 Task: Change pronouns to they/them.
Action: Mouse moved to (842, 109)
Screenshot: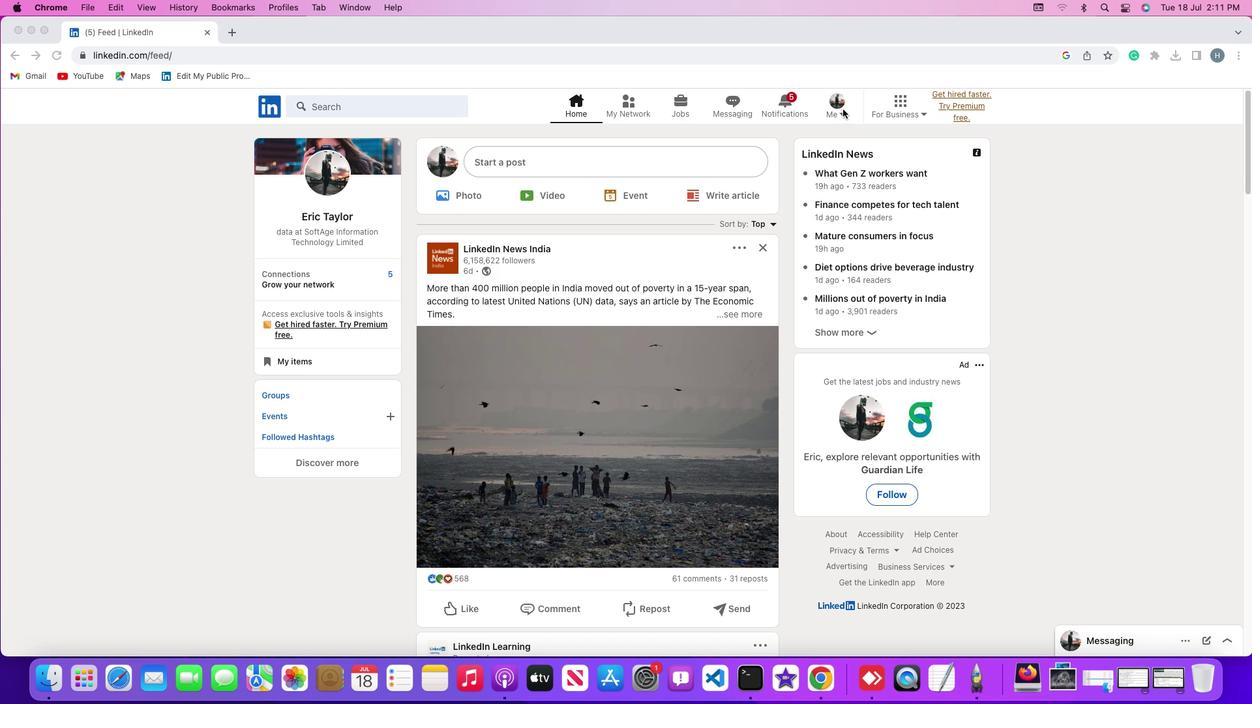 
Action: Mouse pressed left at (842, 109)
Screenshot: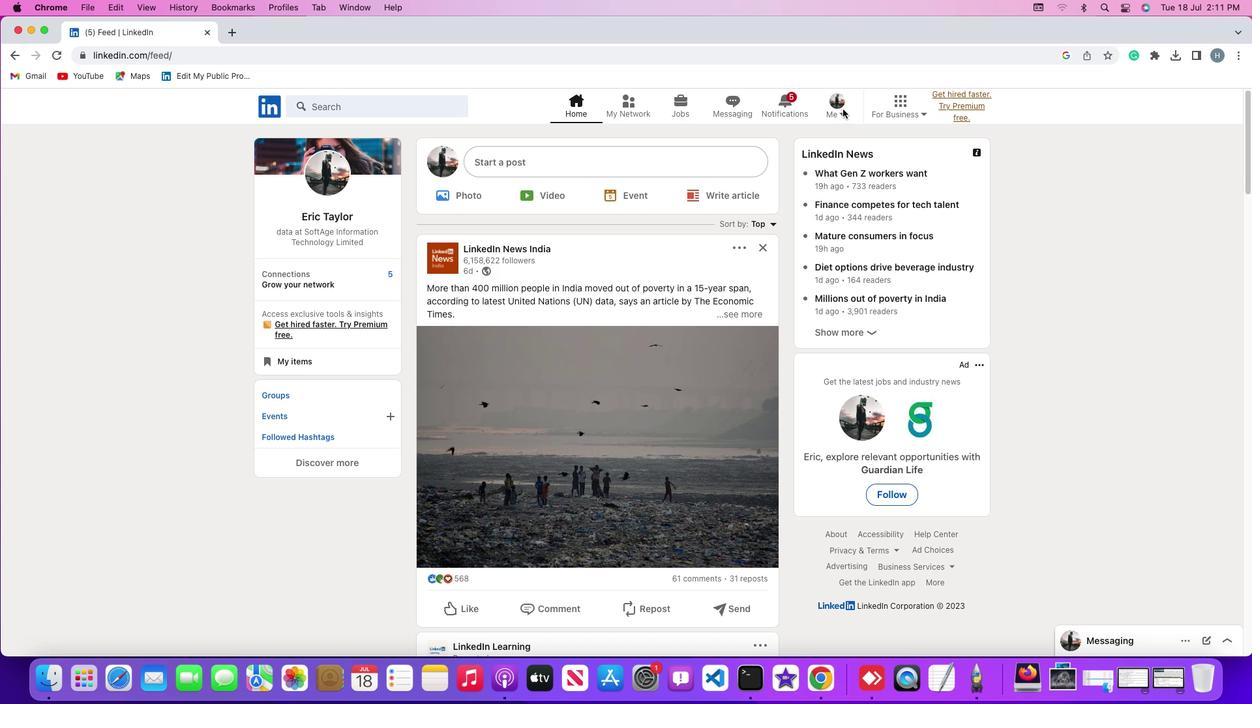 
Action: Mouse moved to (843, 112)
Screenshot: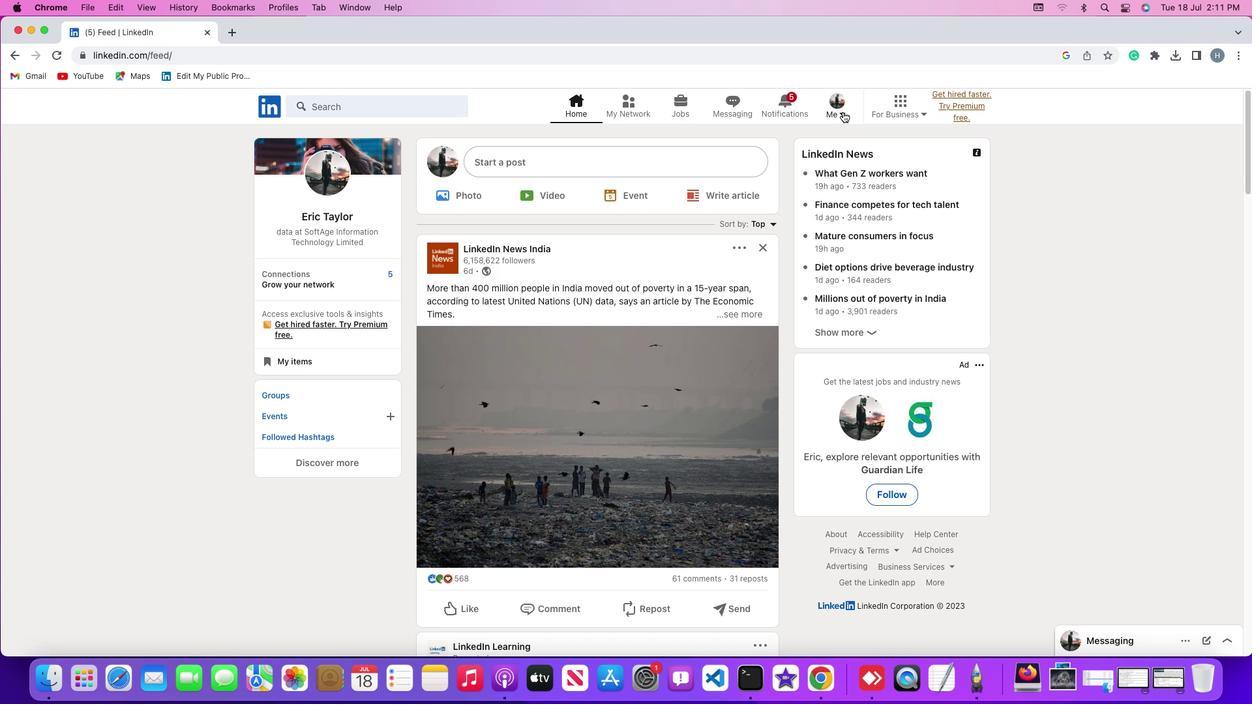 
Action: Mouse pressed left at (843, 112)
Screenshot: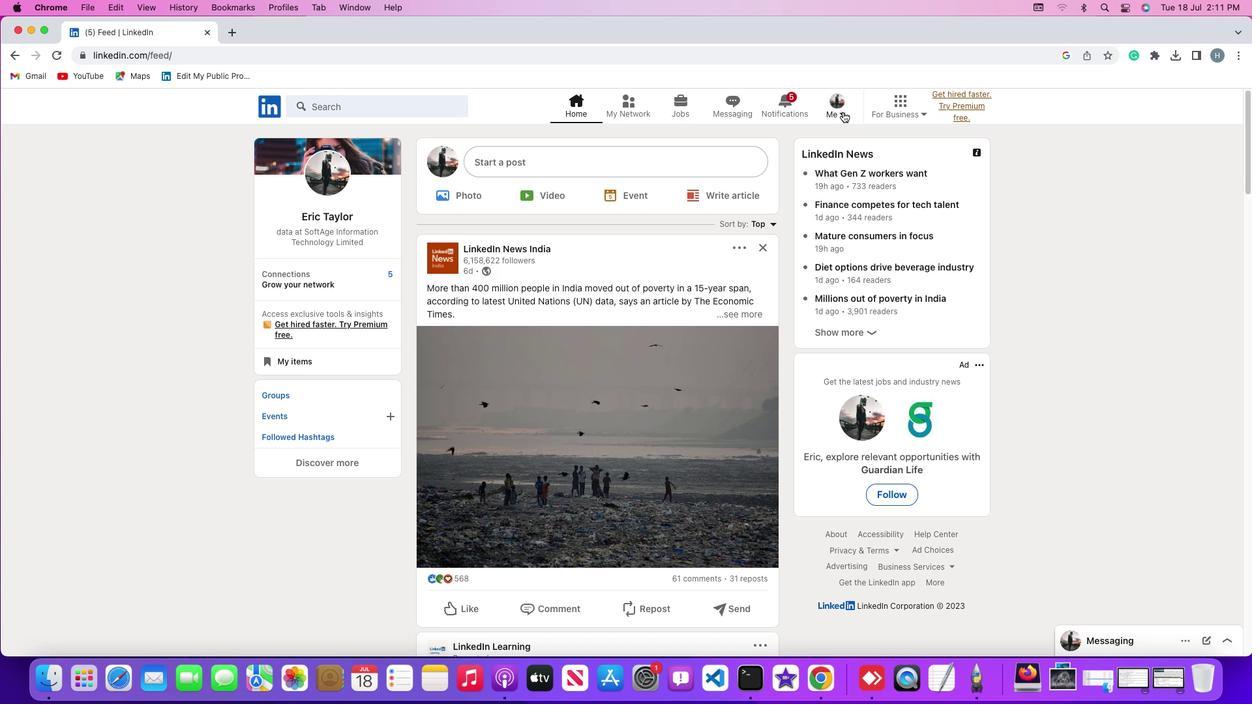 
Action: Mouse moved to (827, 186)
Screenshot: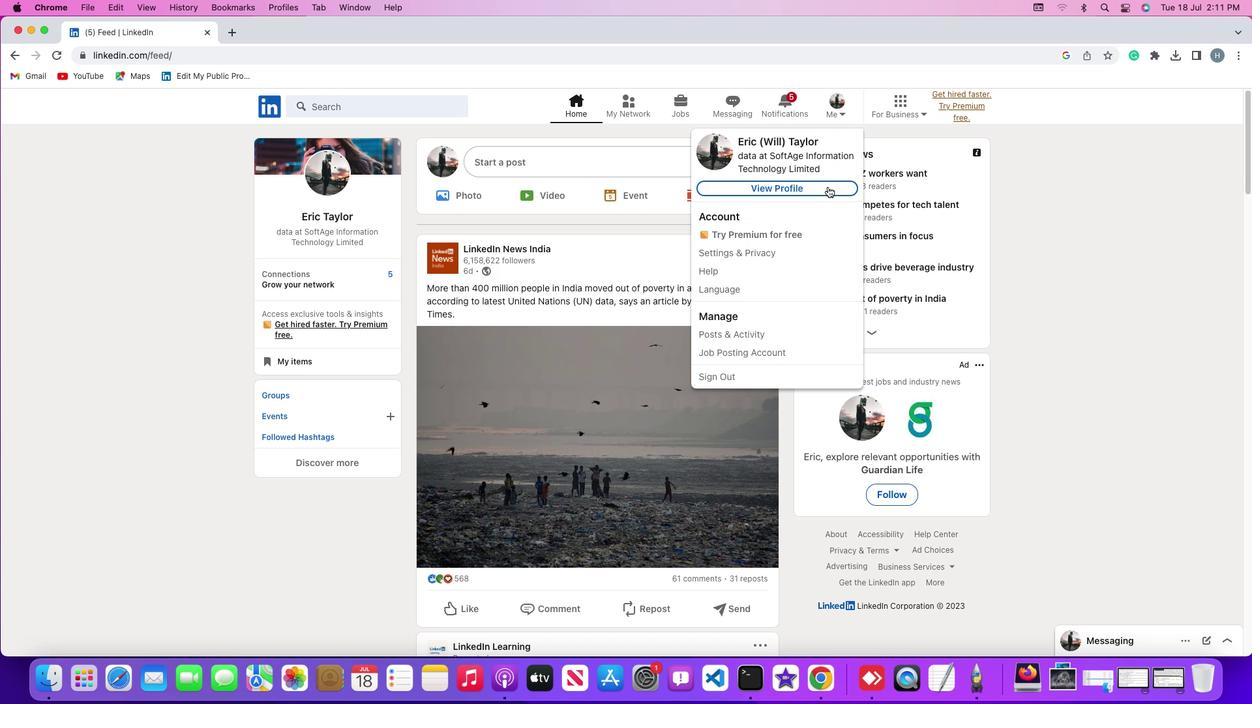 
Action: Mouse pressed left at (827, 186)
Screenshot: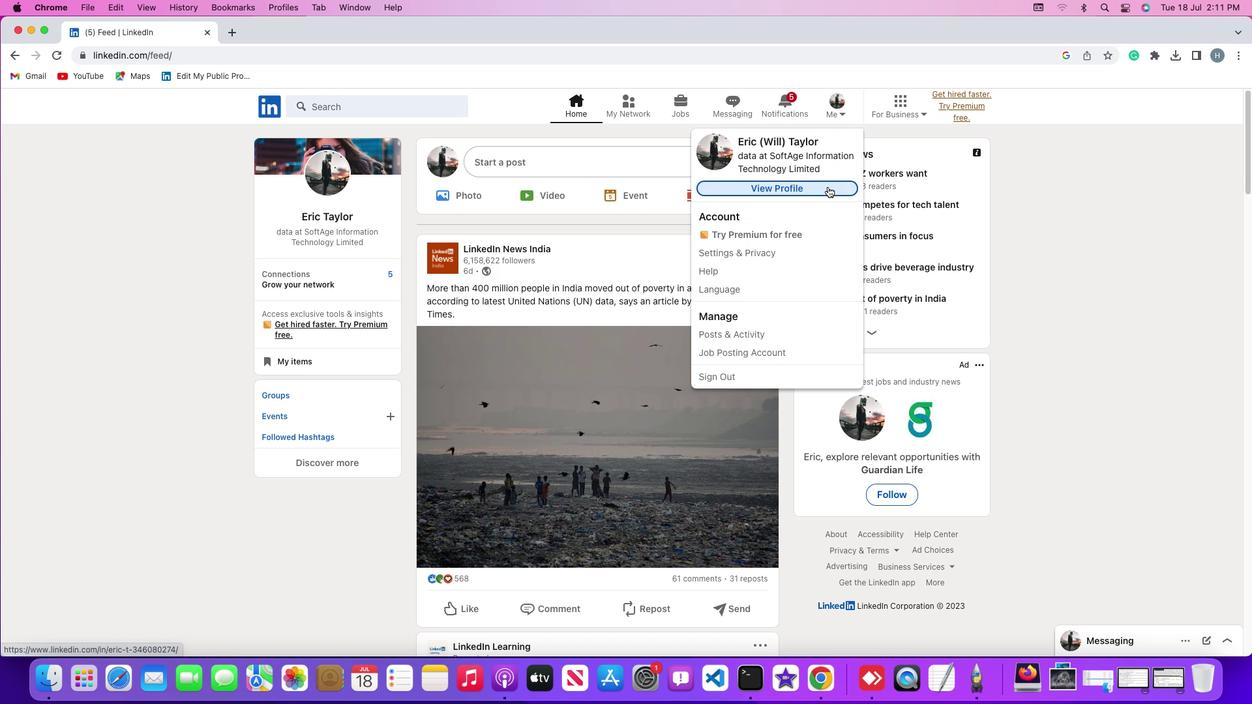 
Action: Mouse moved to (753, 290)
Screenshot: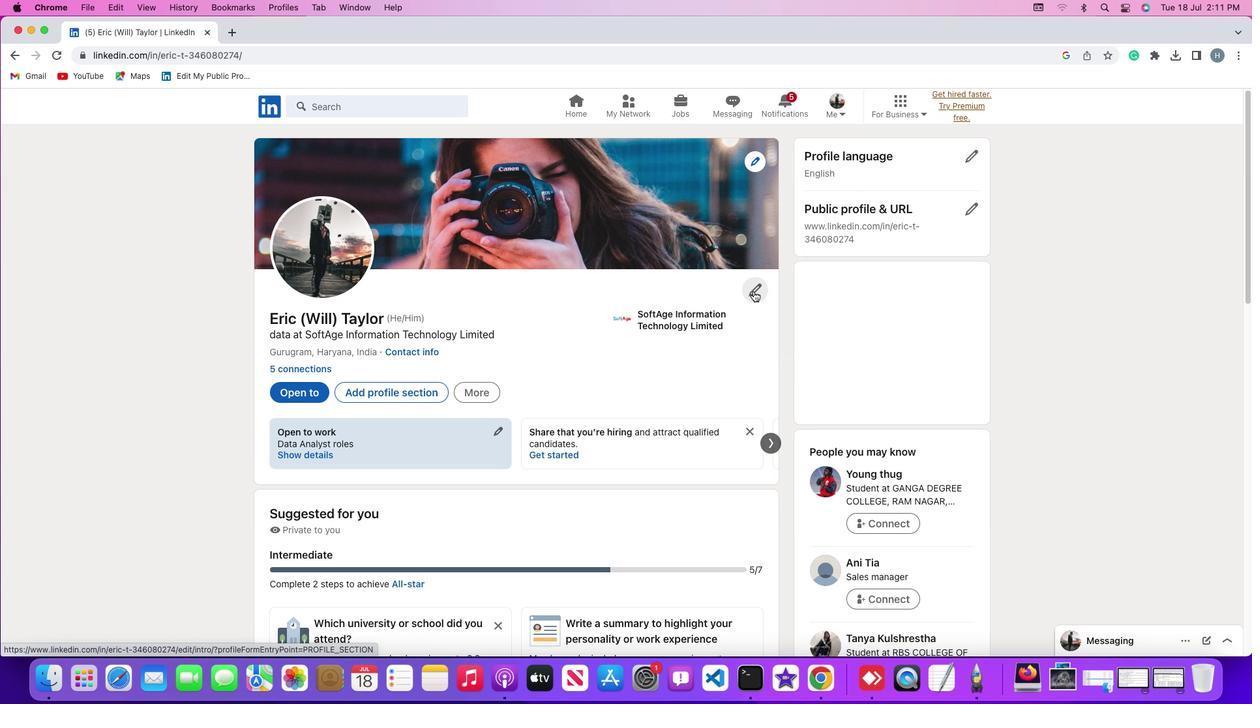 
Action: Mouse pressed left at (753, 290)
Screenshot: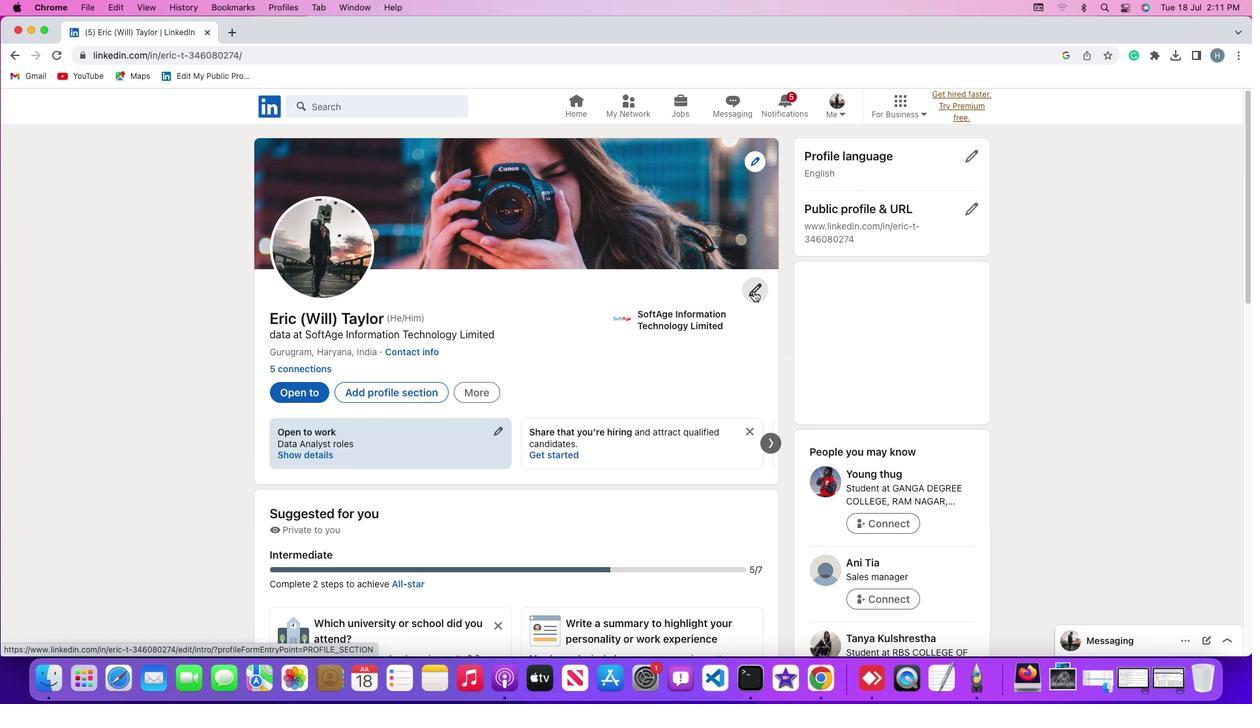 
Action: Mouse moved to (827, 433)
Screenshot: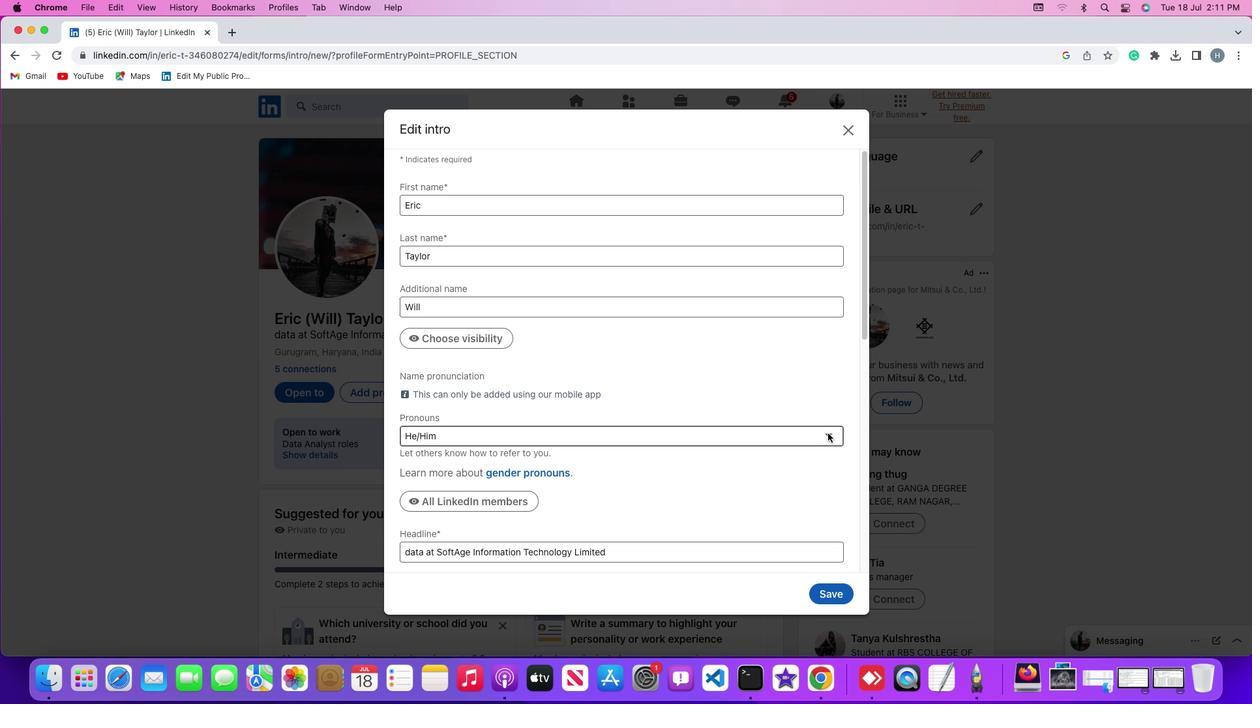
Action: Mouse pressed left at (827, 433)
Screenshot: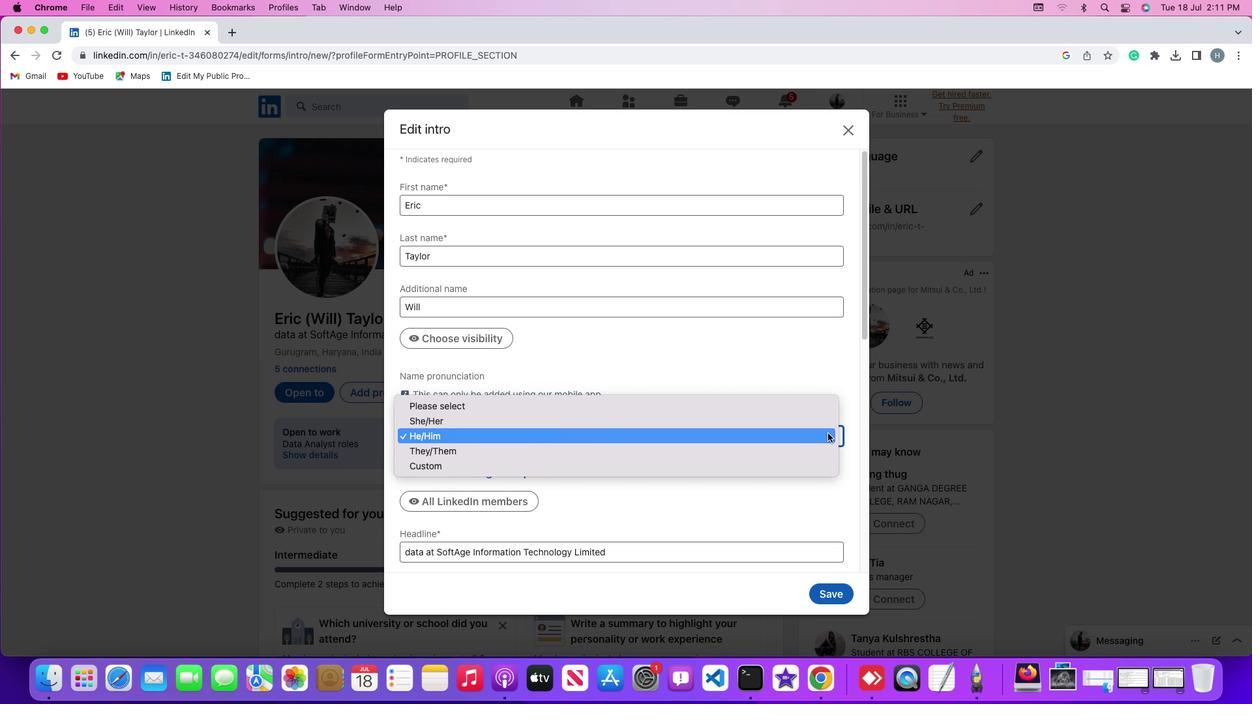 
Action: Mouse moved to (826, 447)
Screenshot: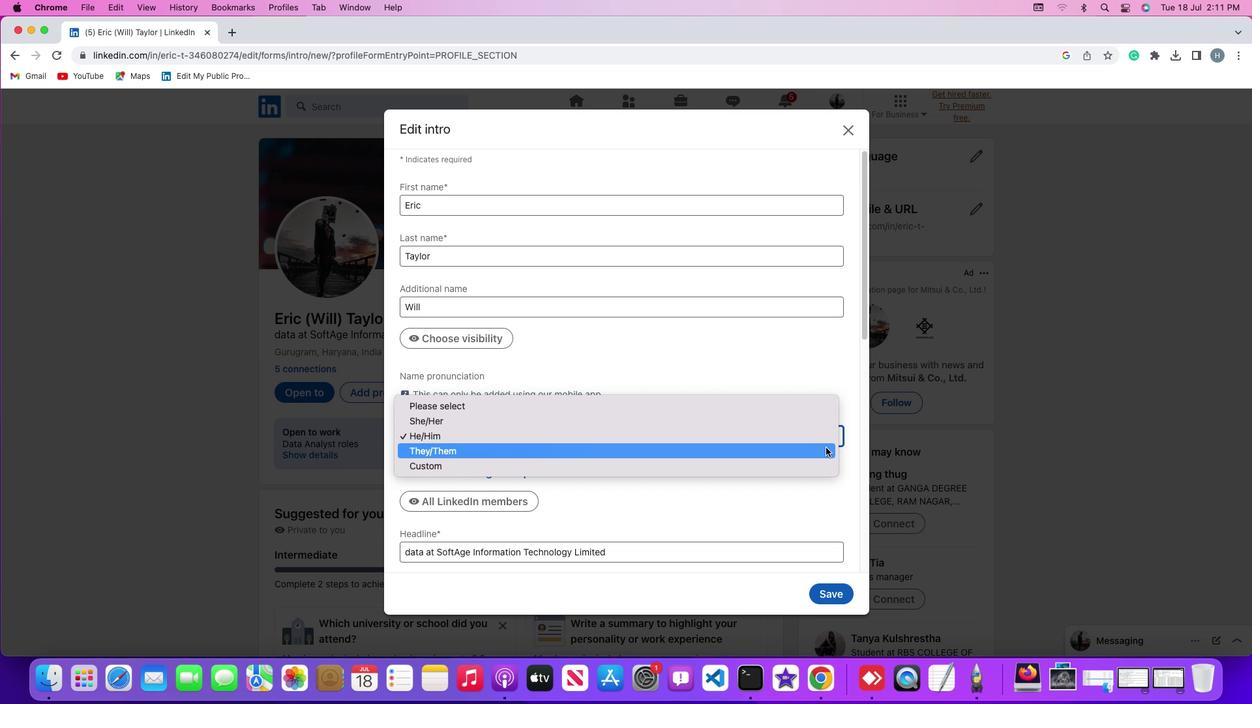 
Action: Mouse pressed left at (826, 447)
Screenshot: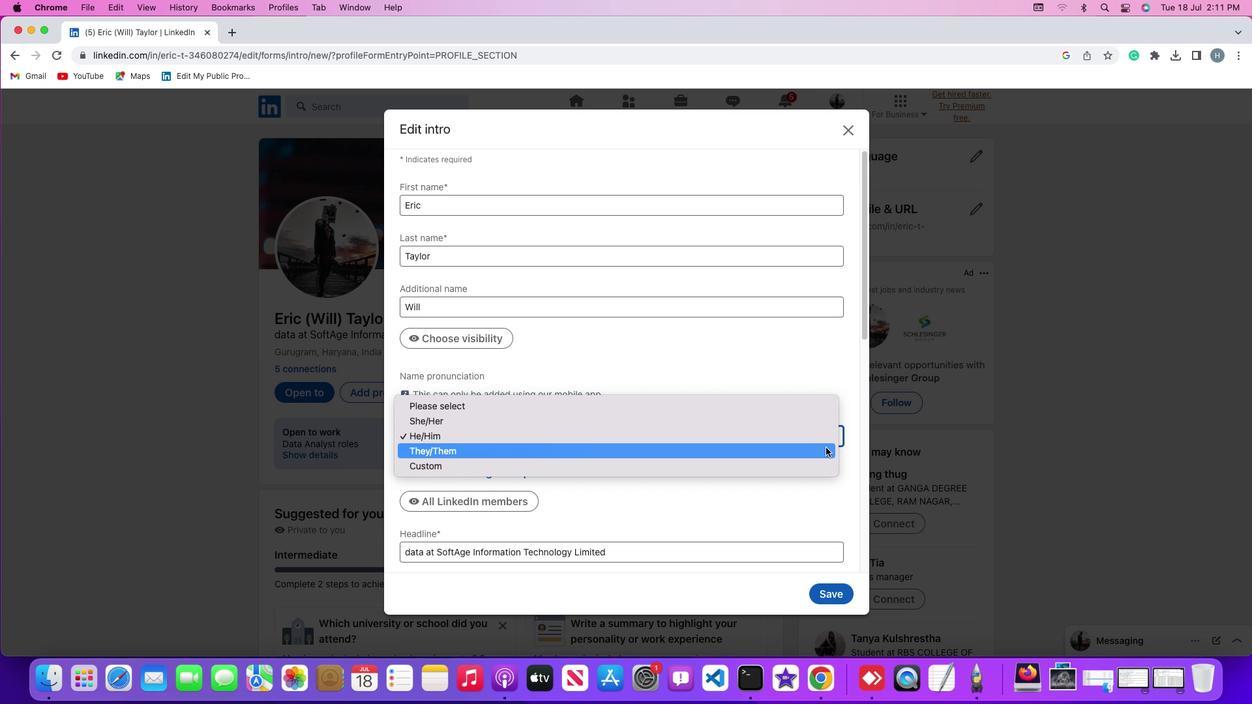
Action: Mouse moved to (836, 591)
Screenshot: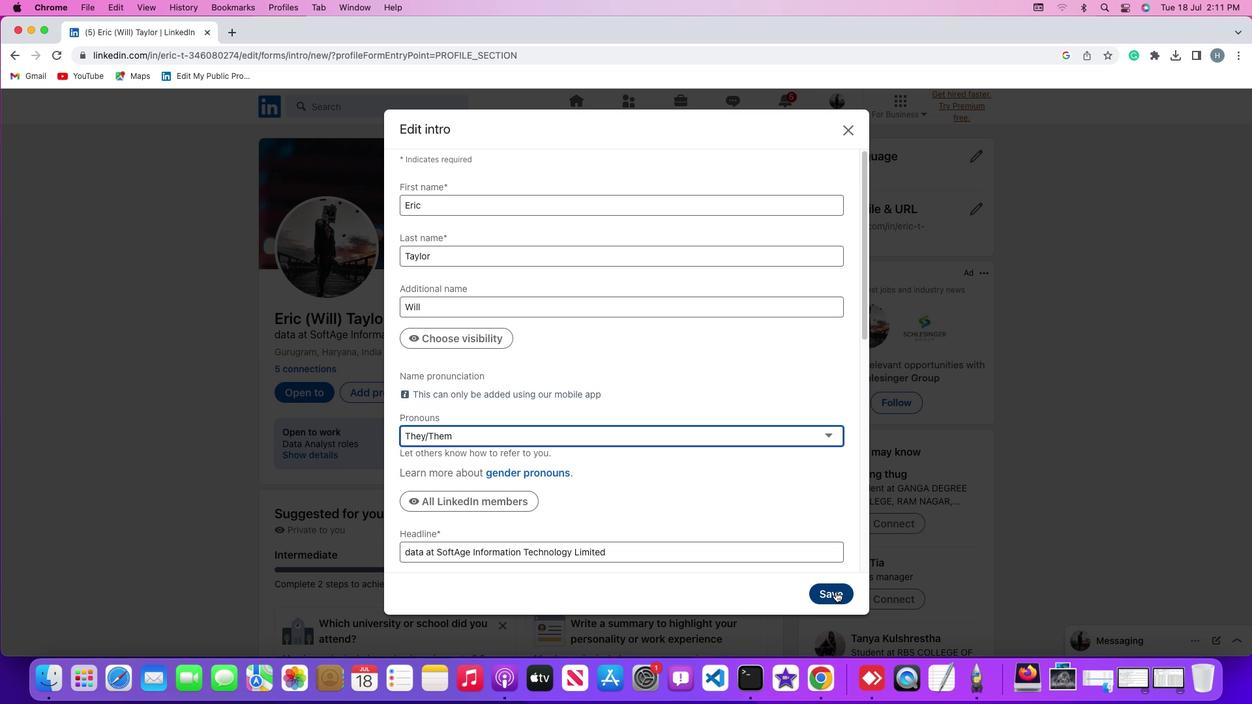 
Action: Mouse pressed left at (836, 591)
Screenshot: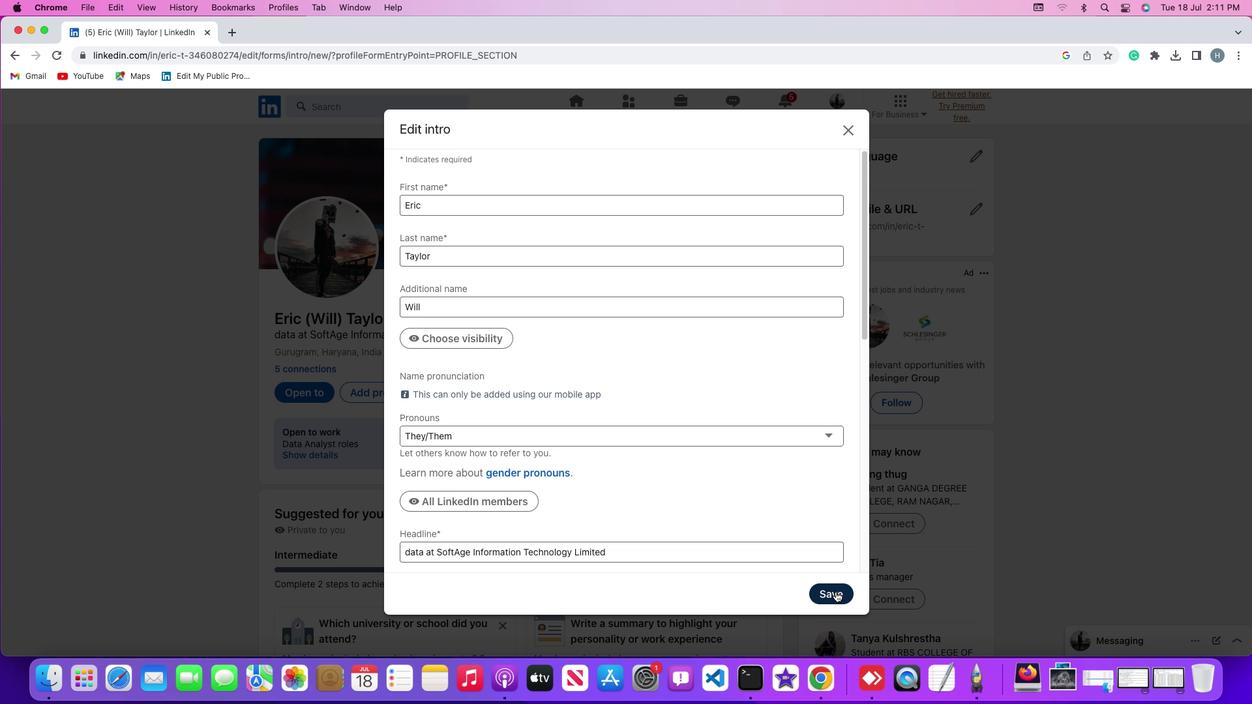 
Action: Mouse moved to (765, 393)
Screenshot: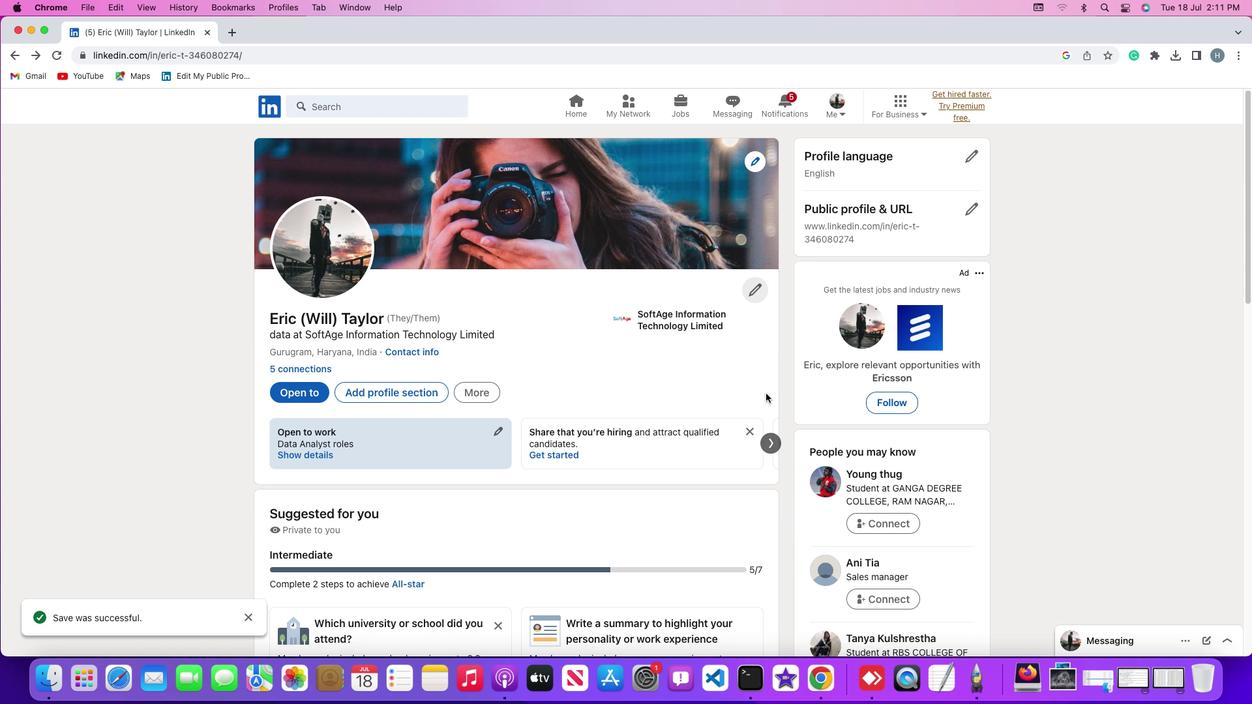 
